 Task: Create New Vendor with Vendor Name: OfficeMax, Billing Address Line1: 3 Bear Hill Ave., Billing Address Line2: Alpharetta, Billing Address Line3: NY 10972
Action: Mouse moved to (176, 29)
Screenshot: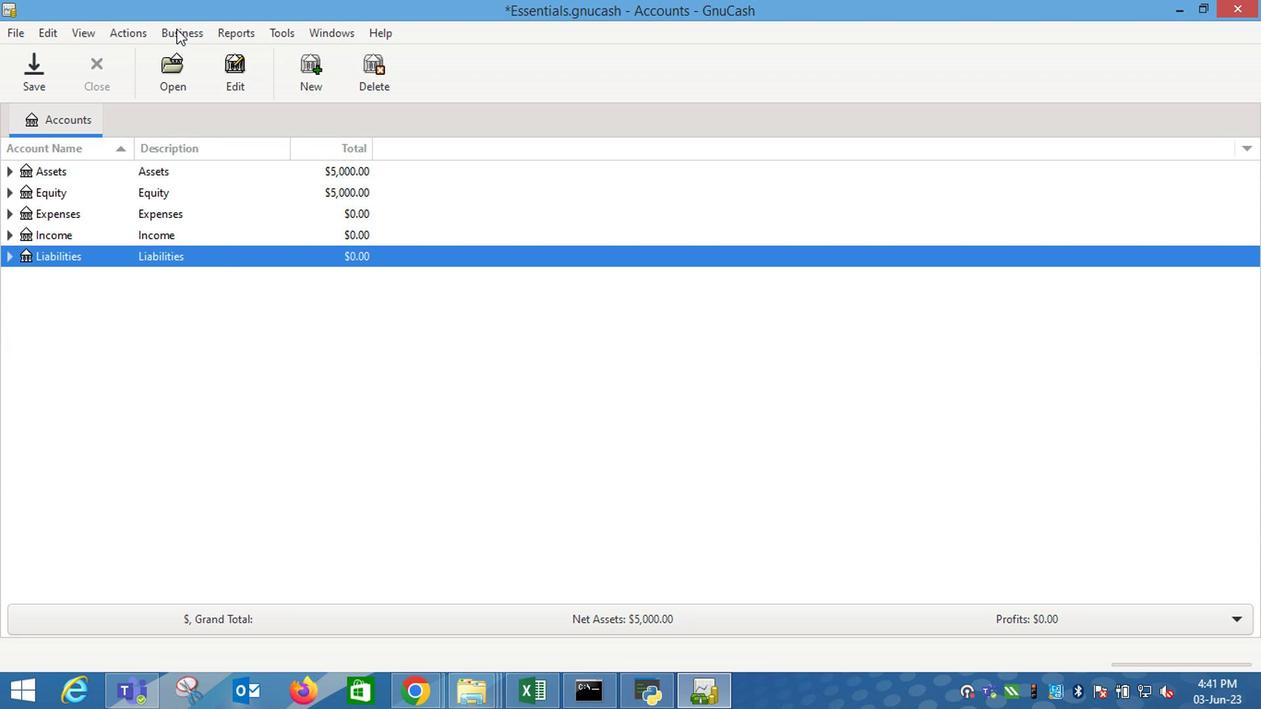 
Action: Mouse pressed left at (176, 29)
Screenshot: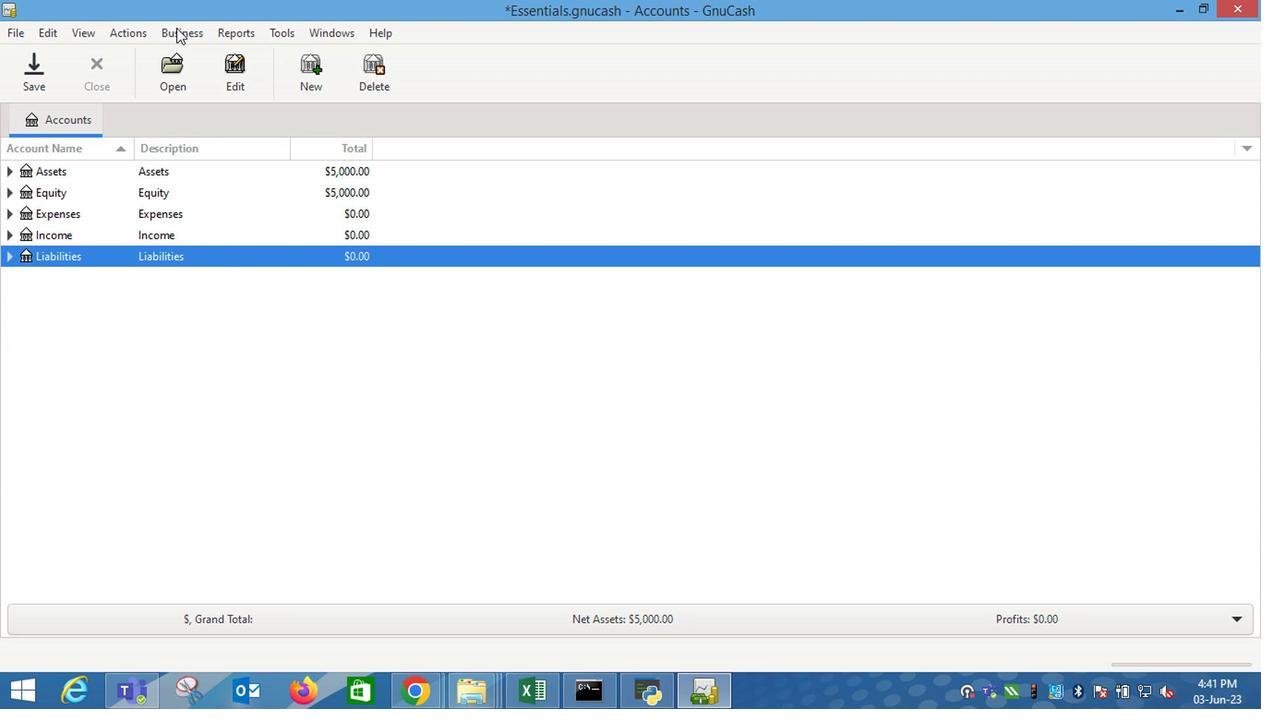 
Action: Mouse moved to (392, 105)
Screenshot: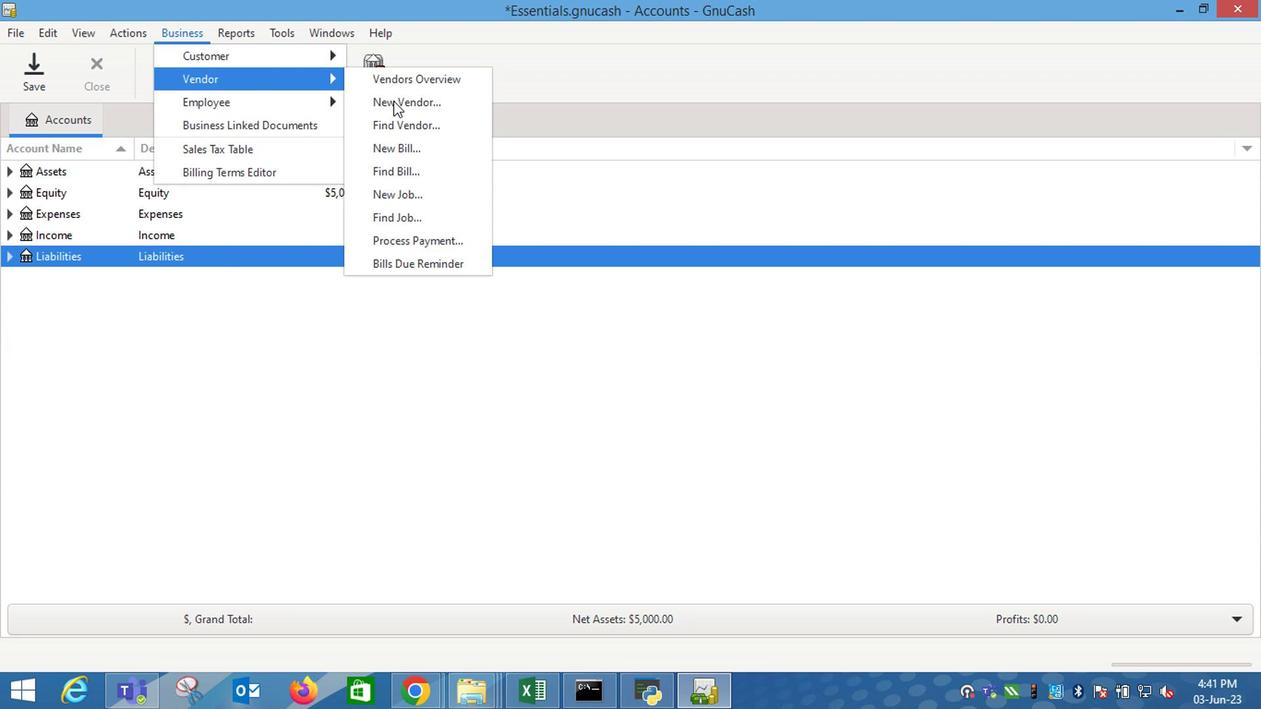 
Action: Mouse pressed left at (392, 105)
Screenshot: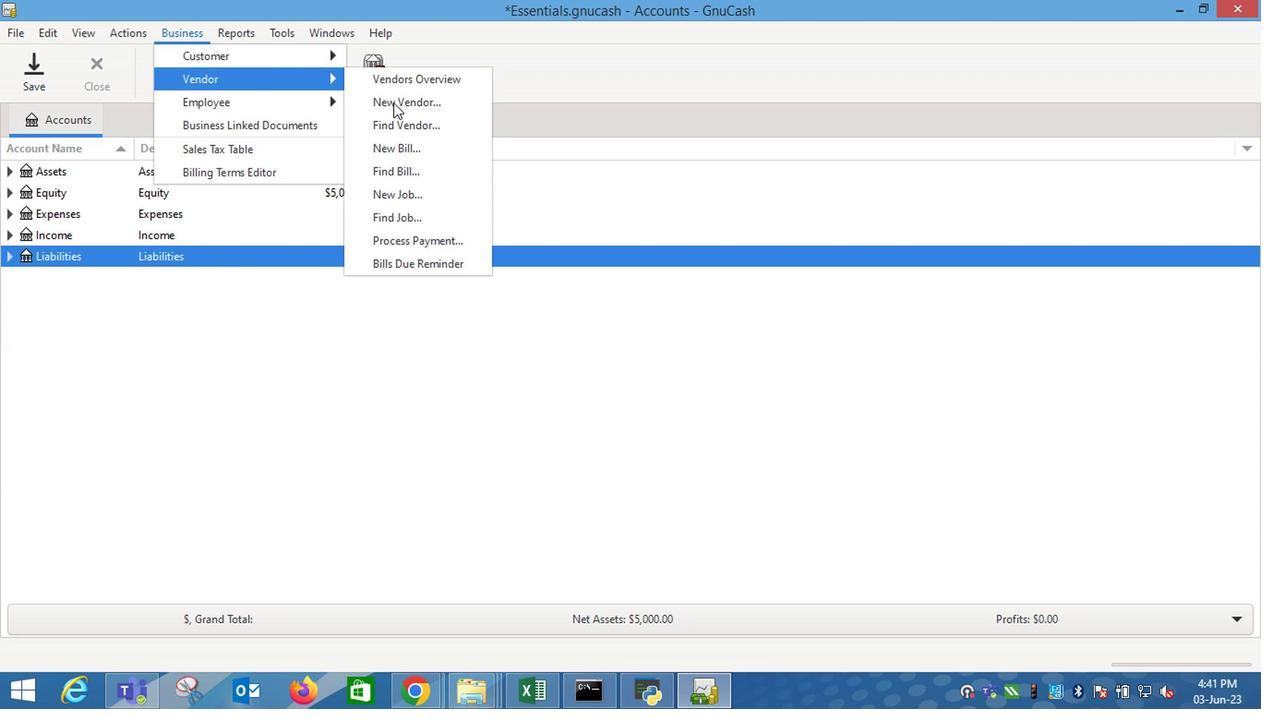 
Action: Mouse moved to (949, 392)
Screenshot: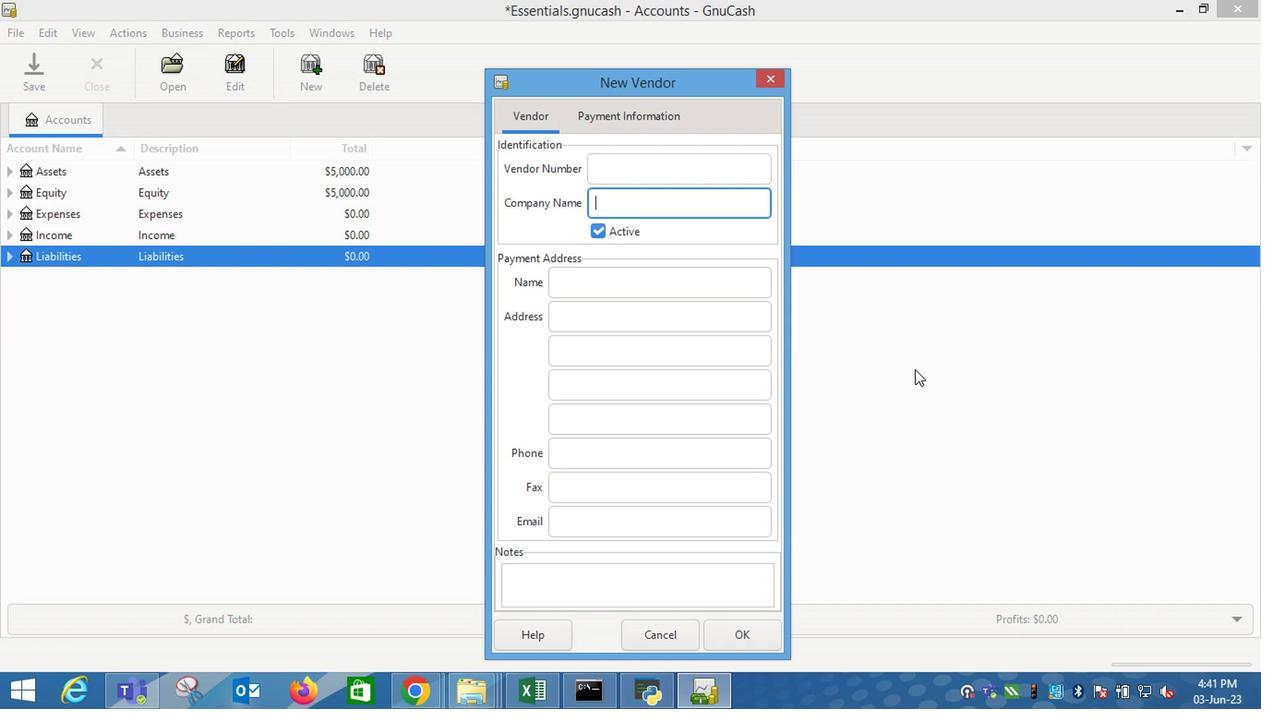 
Action: Key pressed <Key.shift_r>Office<Key.shift_r>Max<Key.tab><Key.tab><Key.tab>3<Key.space><Key.shift_r>Bear<Key.space><Key.shift_r>Hill<Key.space><Key.shift_r>Ave.<Key.tab><Key.shift_r>Alpharetta<Key.tab><Key.shift_r>NY<Key.space>10972
Screenshot: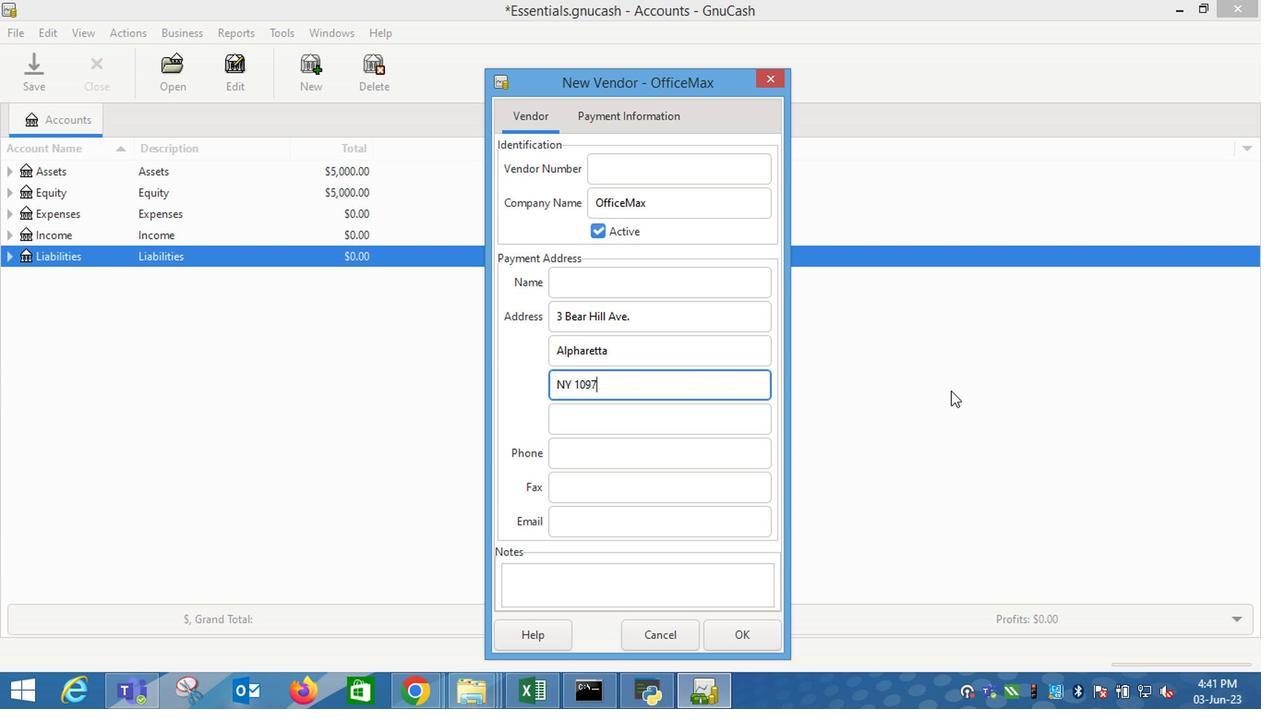 
Action: Mouse moved to (649, 130)
Screenshot: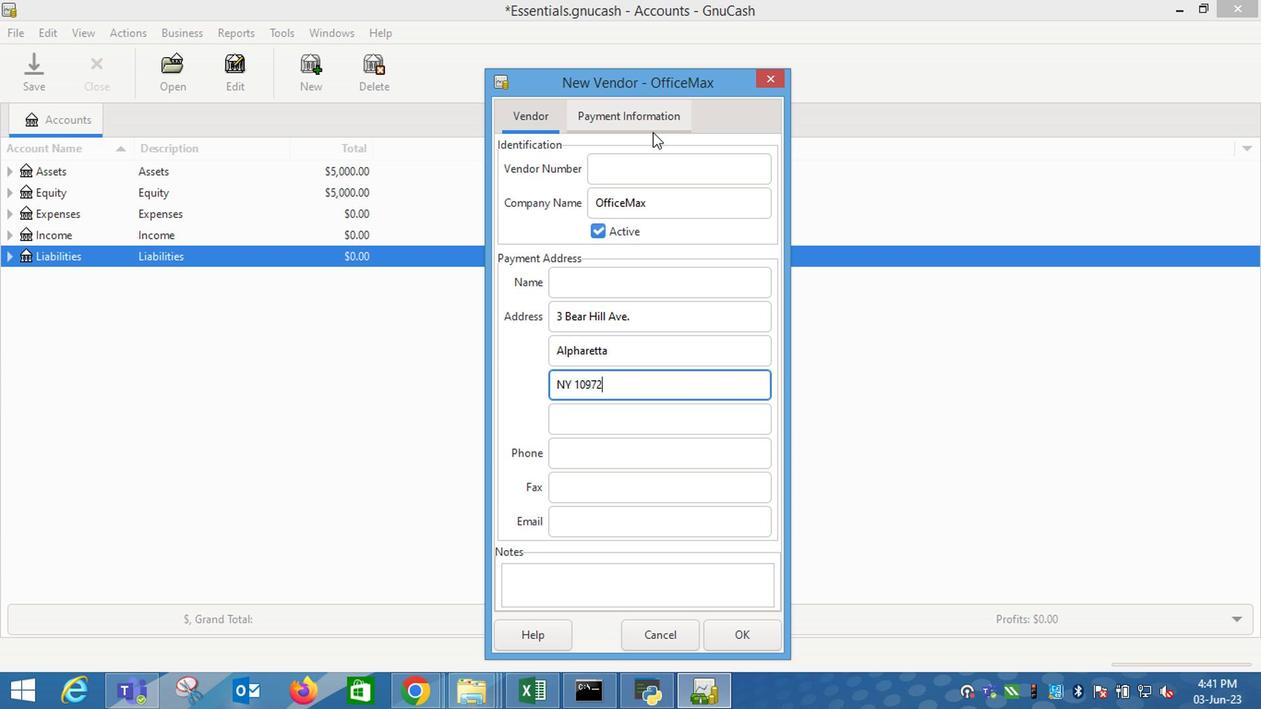 
Action: Mouse pressed left at (649, 130)
Screenshot: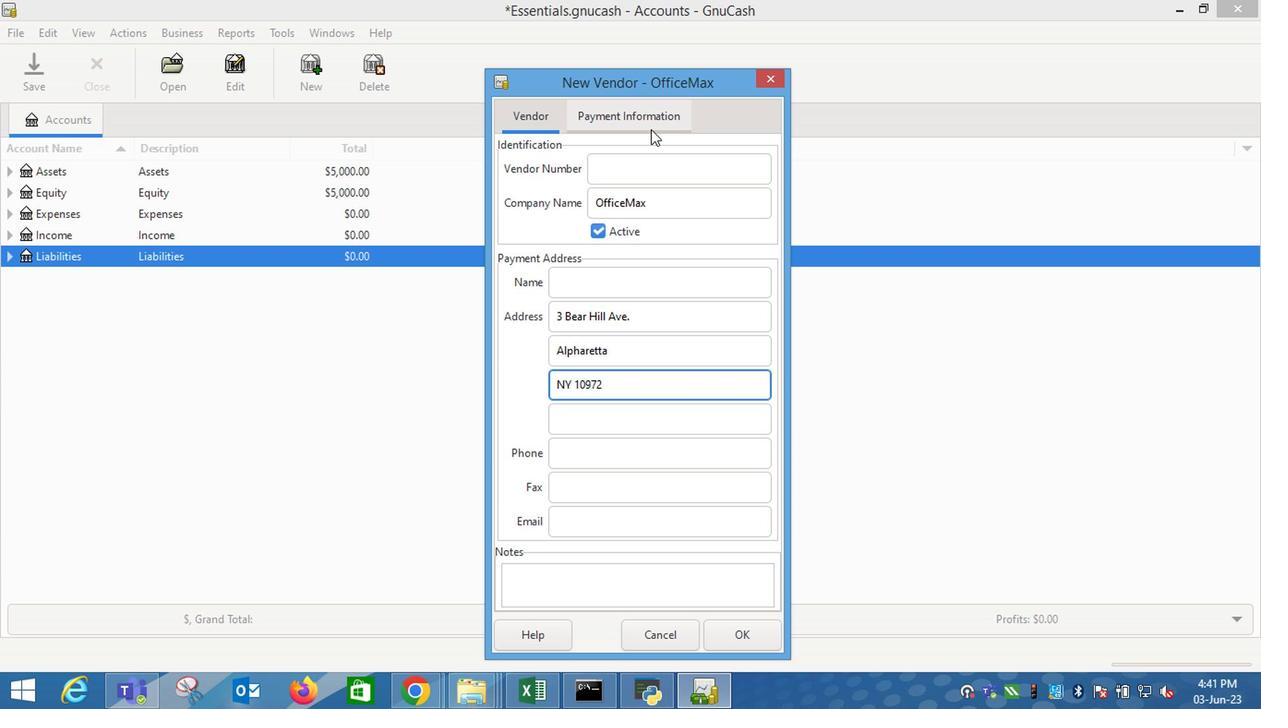 
Action: Mouse moved to (737, 645)
Screenshot: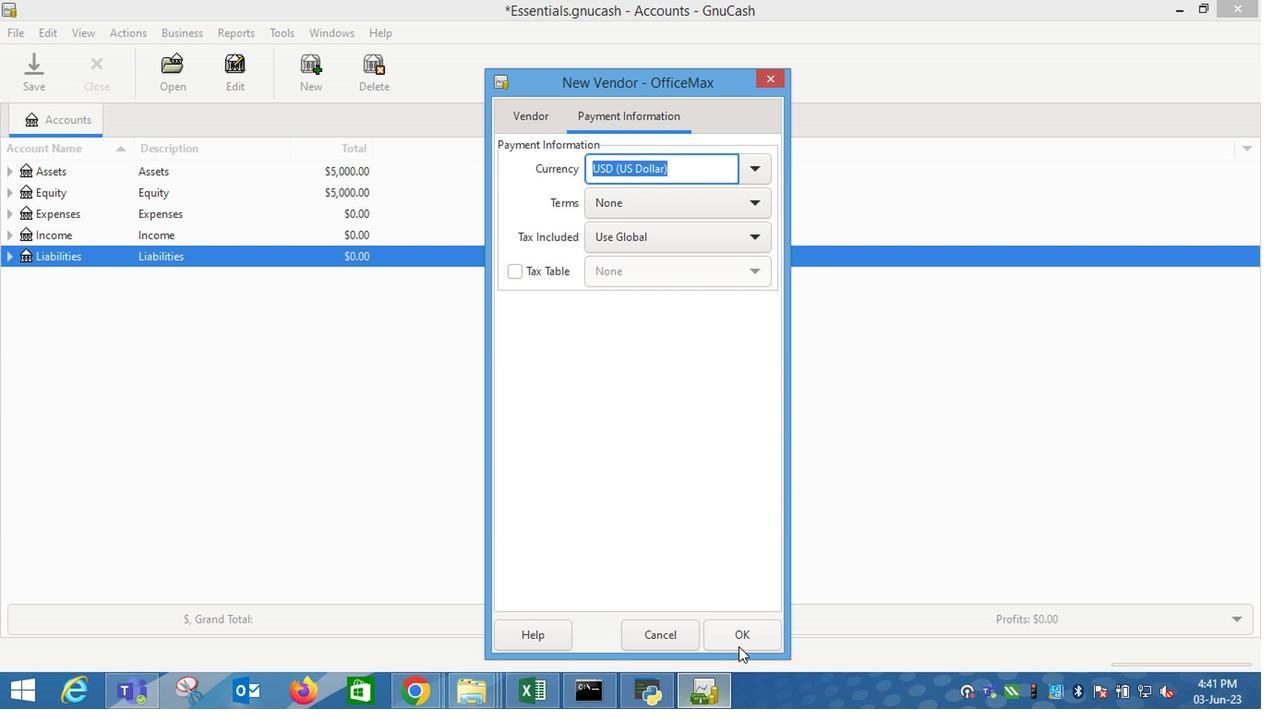 
Action: Mouse pressed left at (737, 645)
Screenshot: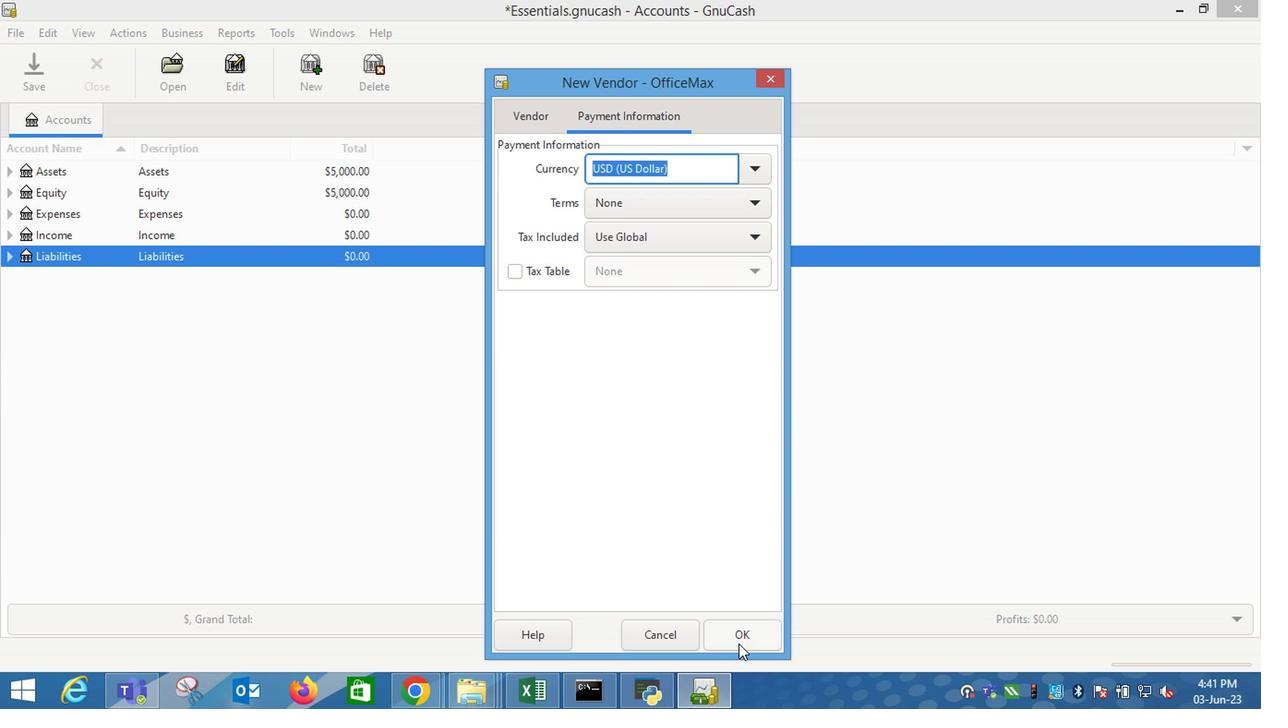 
